 Task: Open Card Card0000000179 in Board Board0000000045 in Workspace WS0000000015 in Trello. Add Member Email0000000059 to Card Card0000000179 in Board Board0000000045 in Workspace WS0000000015 in Trello. Add Orange Label titled Label0000000179 to Card Card0000000179 in Board Board0000000045 in Workspace WS0000000015 in Trello. Add Checklist CL0000000179 to Card Card0000000179 in Board Board0000000045 in Workspace WS0000000015 in Trello. Add Dates with Start Date as Oct 01 2023 and Due Date as Oct 31 2023 to Card Card0000000179 in Board Board0000000045 in Workspace WS0000000015 in Trello
Action: Mouse moved to (331, 377)
Screenshot: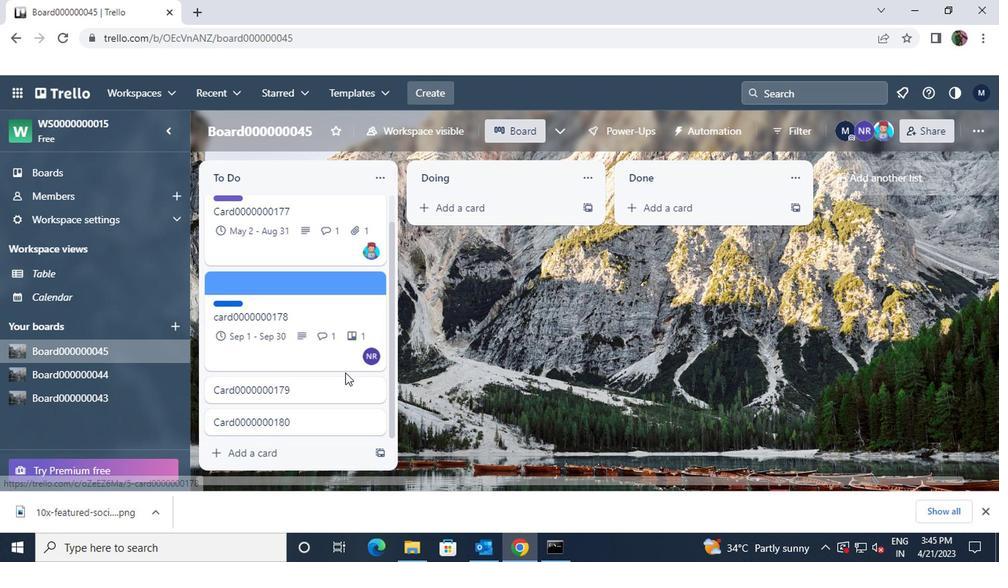 
Action: Mouse pressed left at (331, 377)
Screenshot: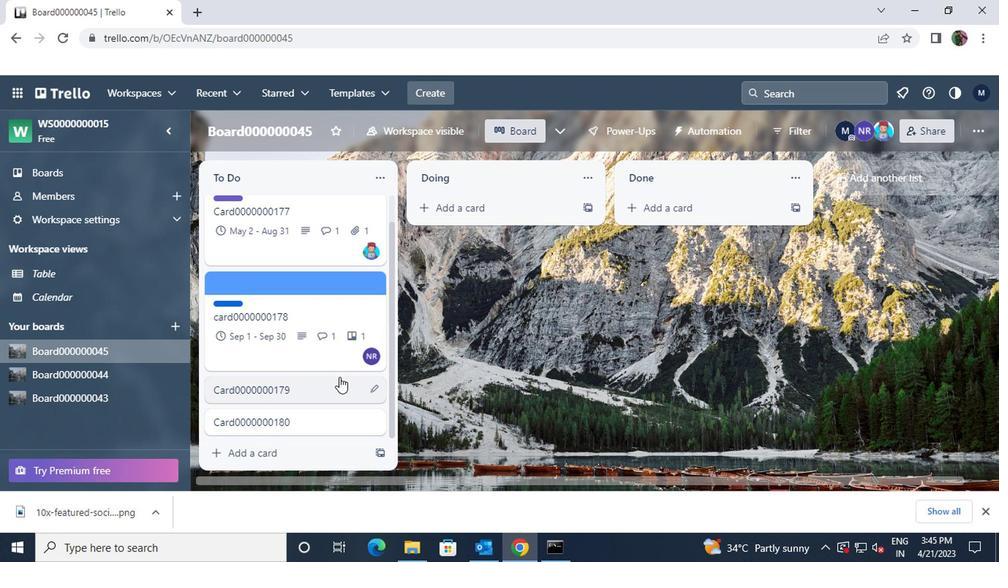 
Action: Mouse moved to (681, 211)
Screenshot: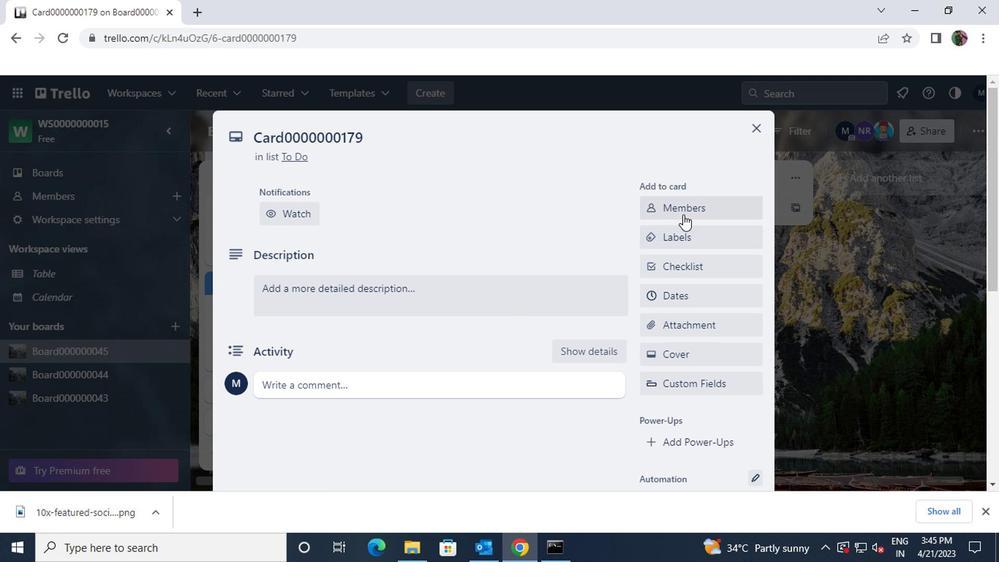 
Action: Mouse pressed left at (681, 211)
Screenshot: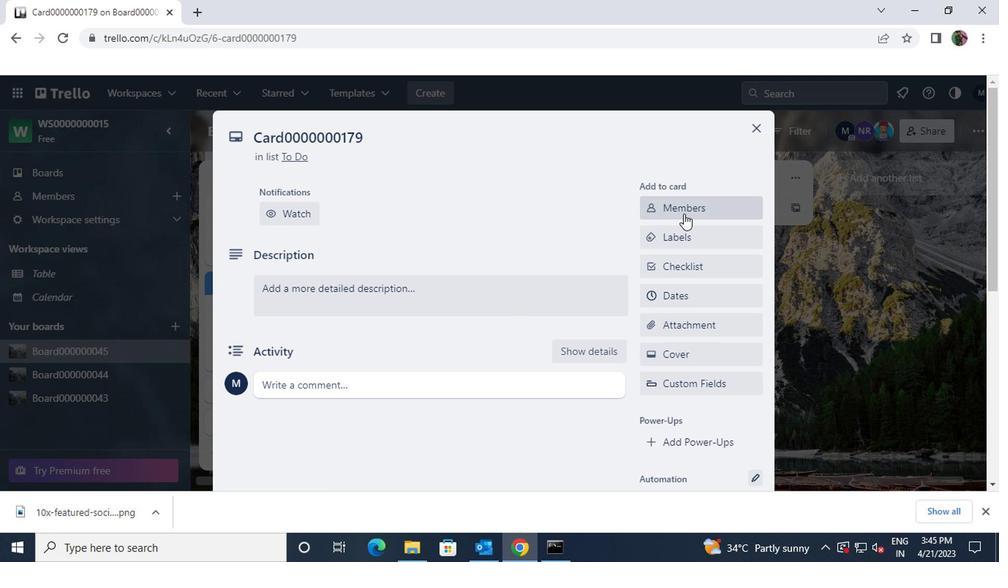 
Action: Key pressed ayush98111<Key.shift>@GMAIL.COM
Screenshot: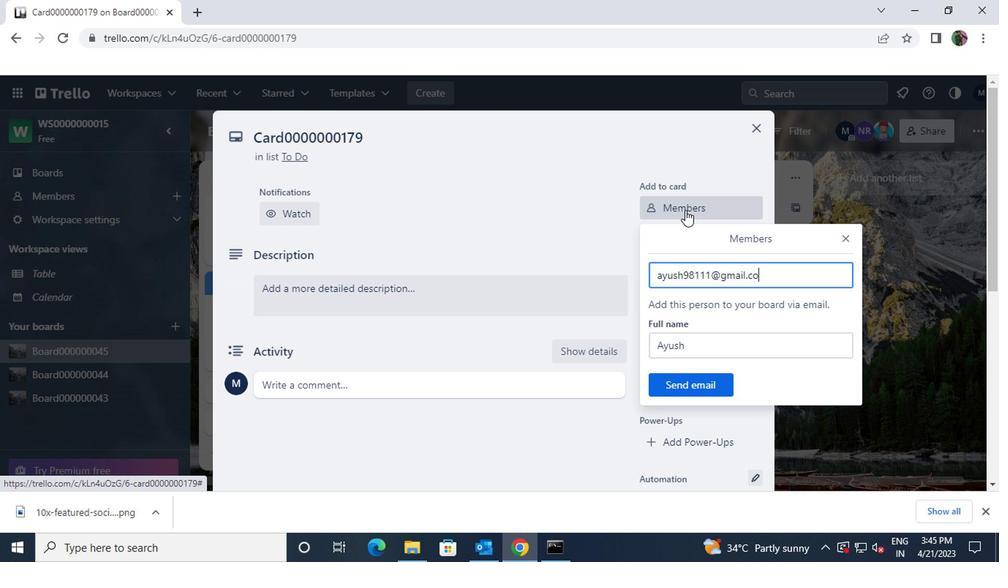 
Action: Mouse moved to (678, 387)
Screenshot: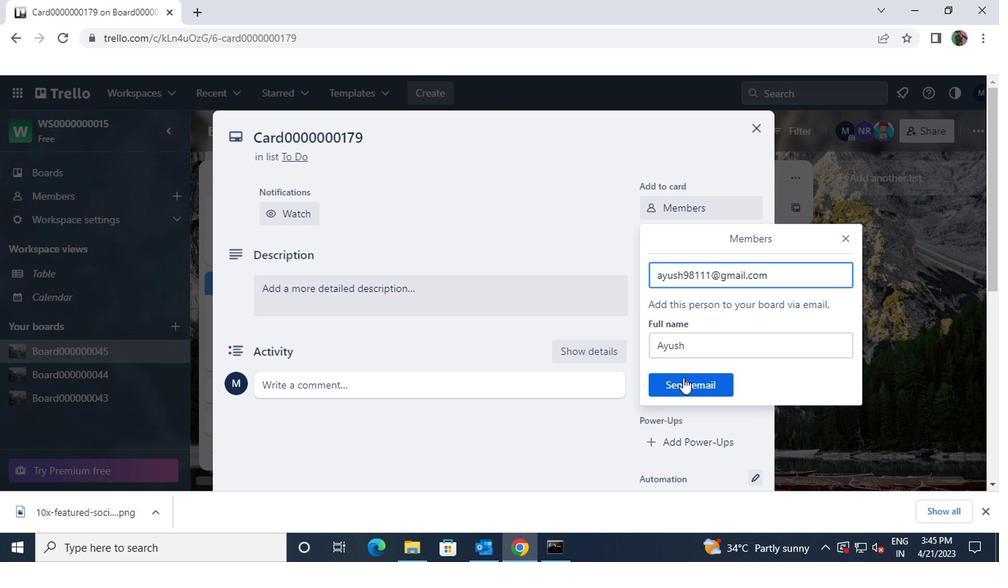 
Action: Mouse pressed left at (678, 387)
Screenshot: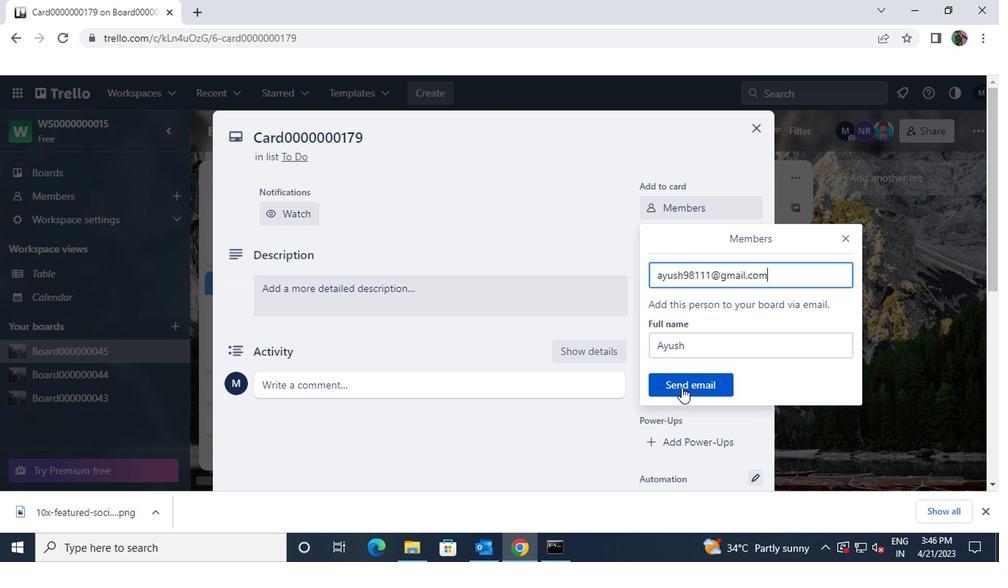 
Action: Mouse moved to (687, 239)
Screenshot: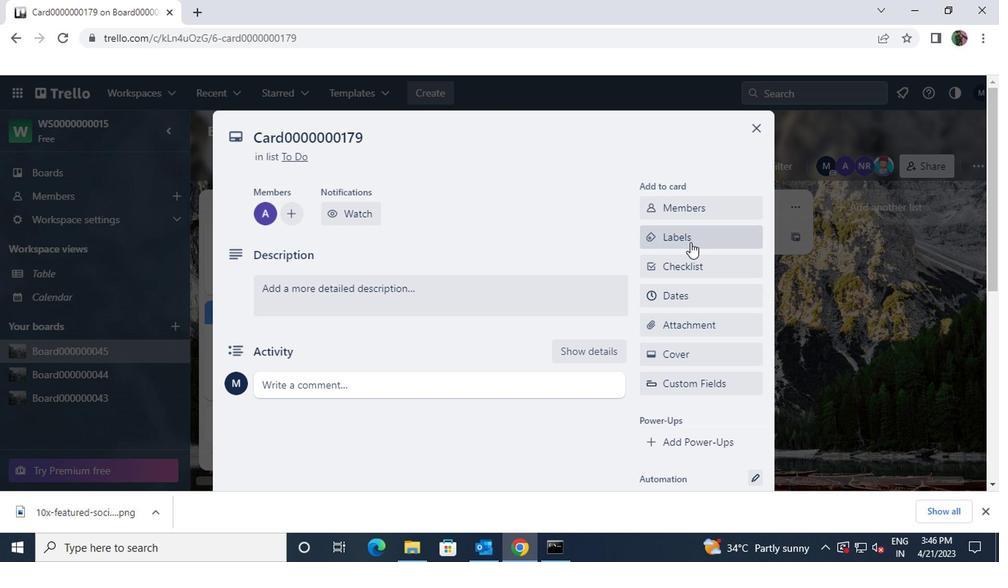 
Action: Mouse pressed left at (687, 239)
Screenshot: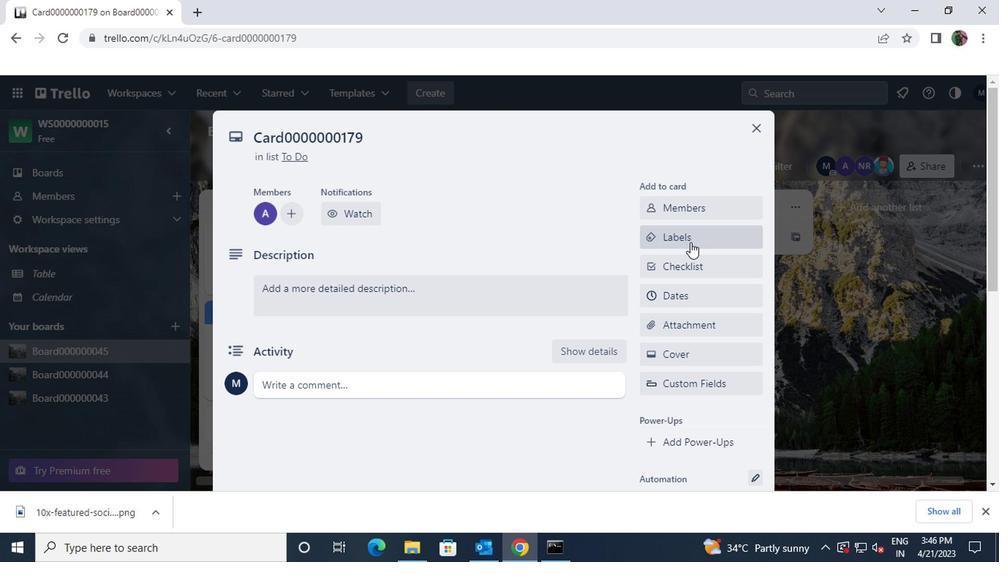 
Action: Mouse moved to (722, 441)
Screenshot: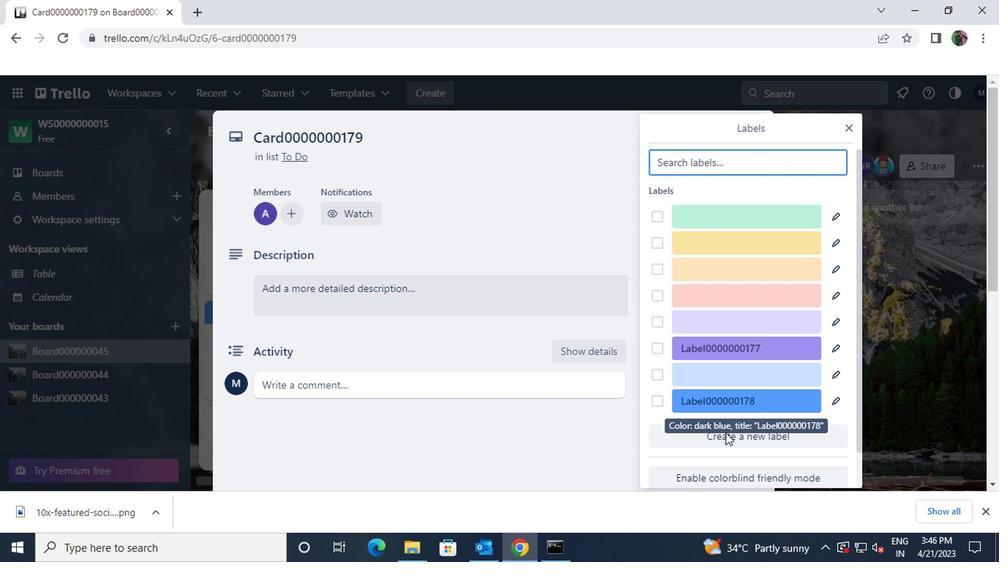 
Action: Mouse pressed left at (722, 441)
Screenshot: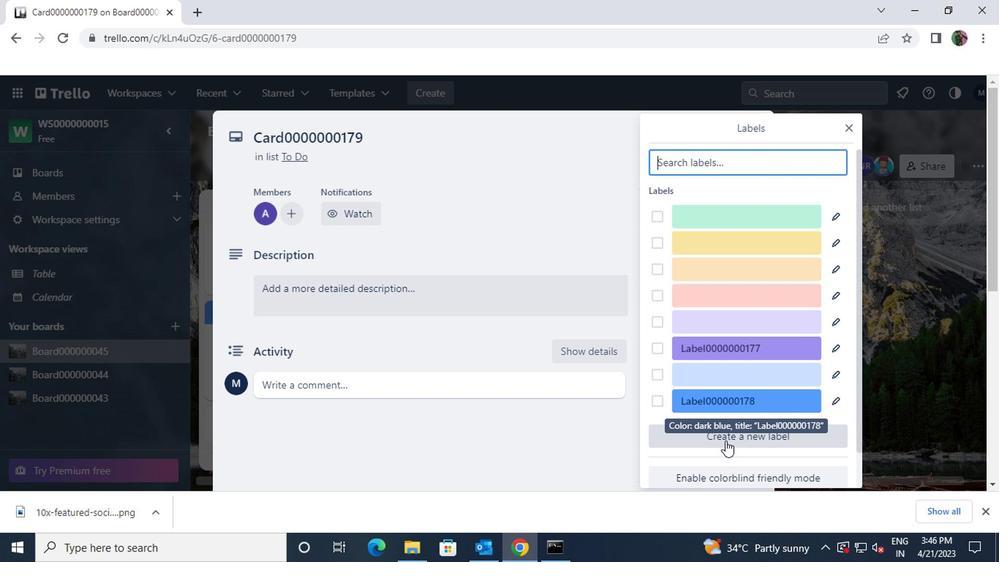 
Action: Mouse moved to (699, 268)
Screenshot: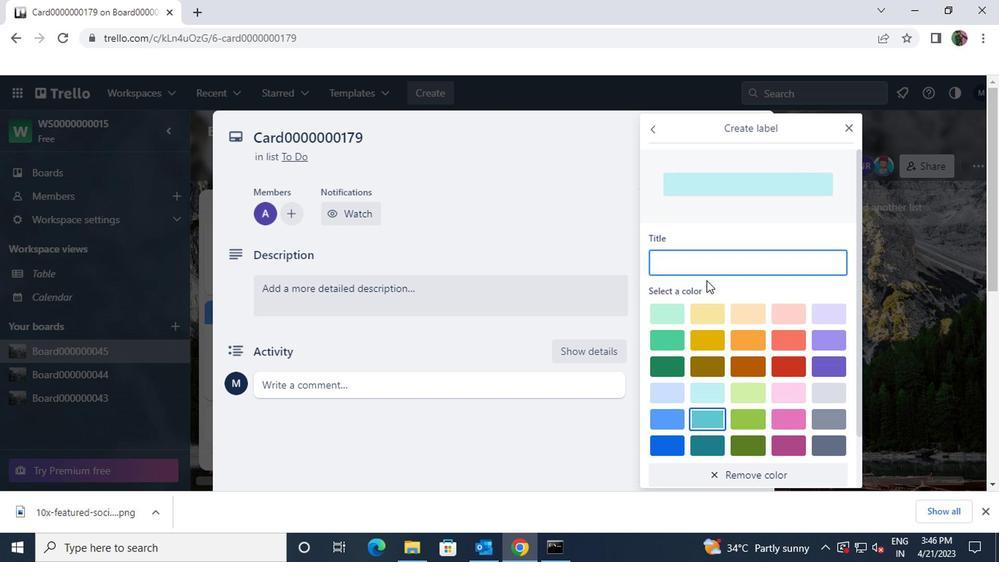 
Action: Mouse pressed left at (699, 268)
Screenshot: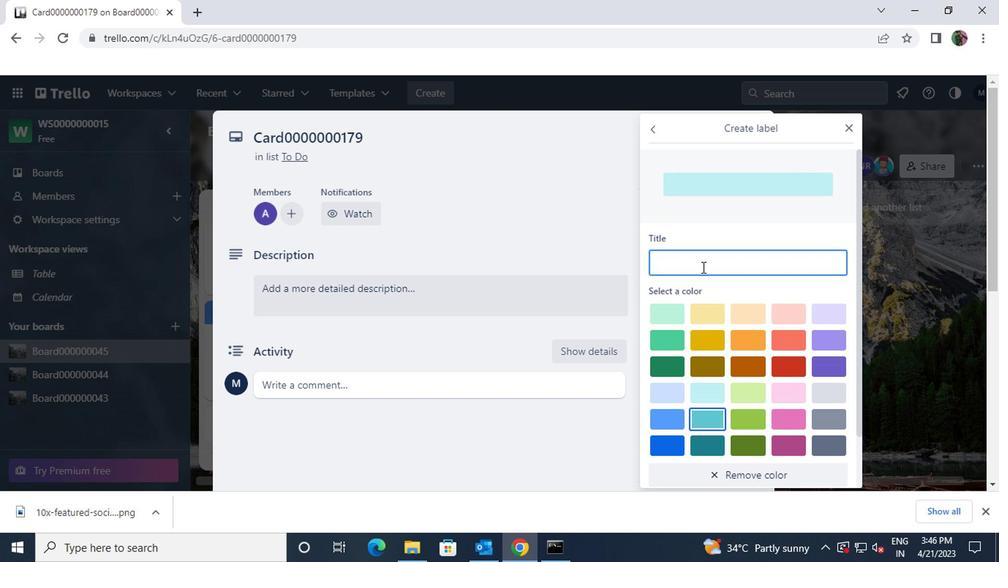 
Action: Key pressed <Key.shift>LABEL0000000179
Screenshot: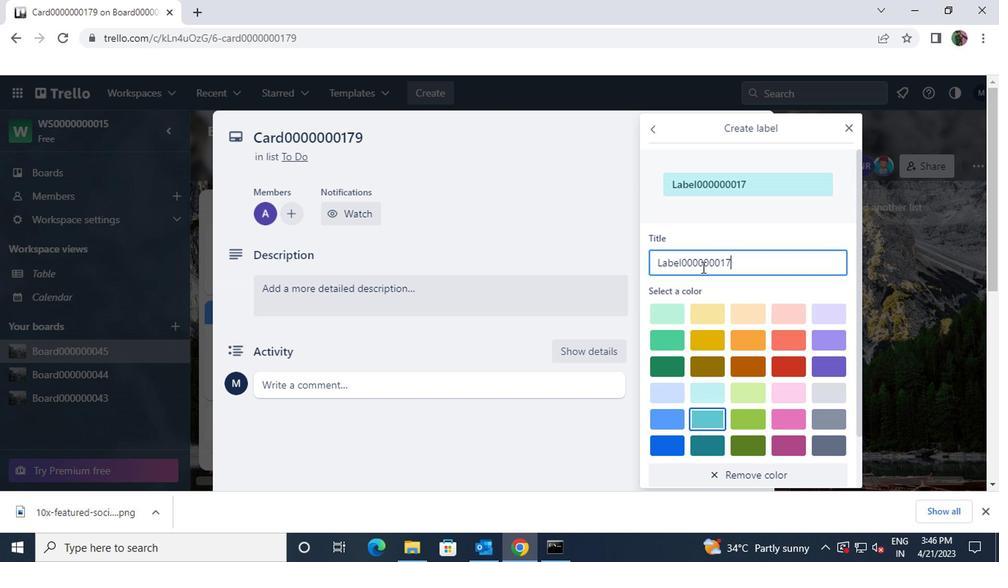 
Action: Mouse moved to (753, 337)
Screenshot: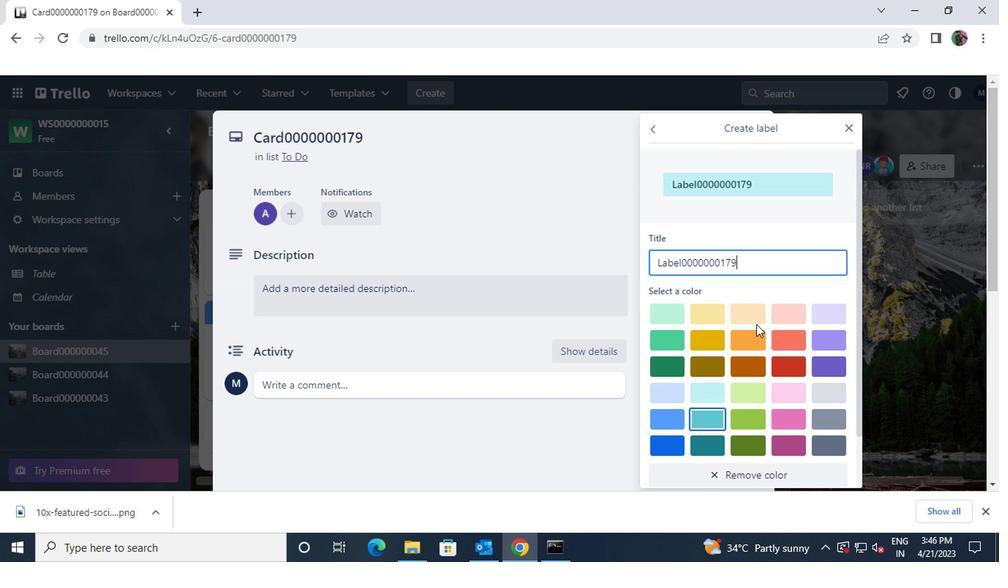 
Action: Mouse pressed left at (753, 337)
Screenshot: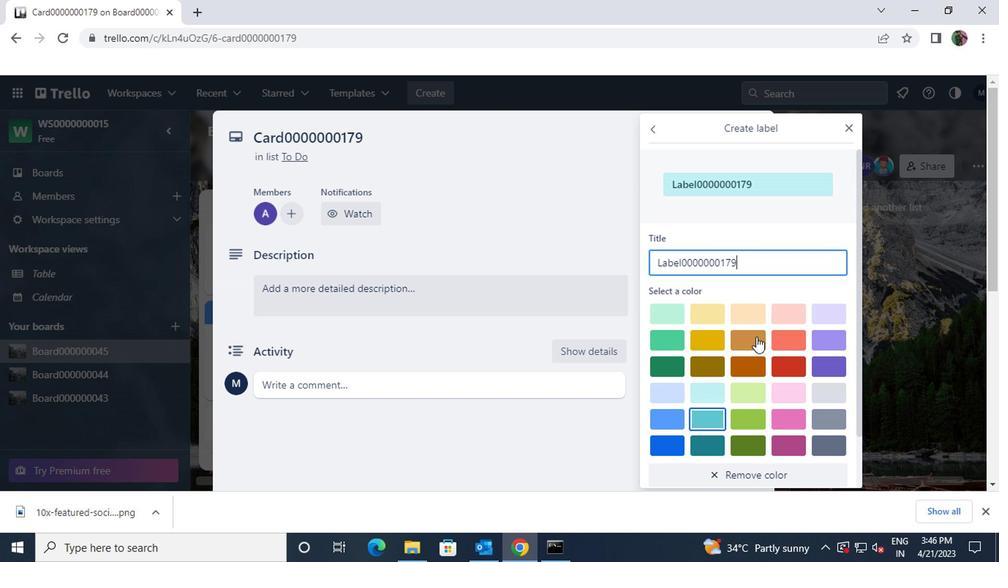 
Action: Mouse scrolled (753, 336) with delta (0, -1)
Screenshot: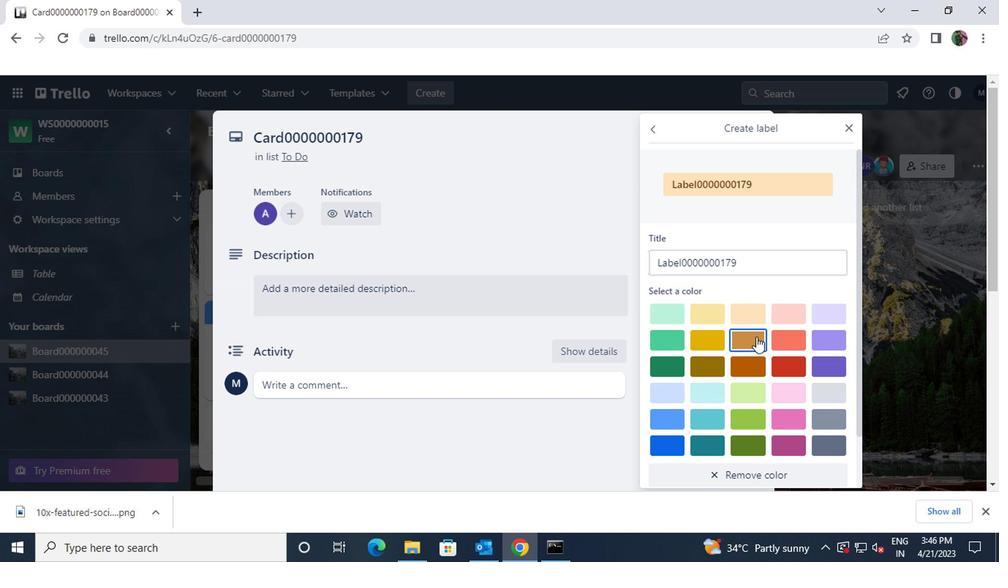 
Action: Mouse scrolled (753, 336) with delta (0, -1)
Screenshot: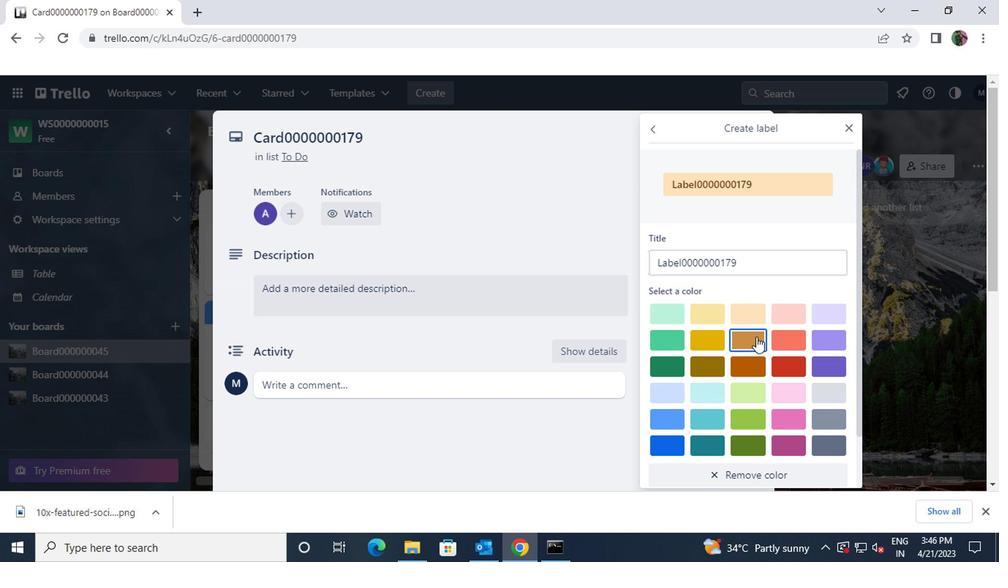 
Action: Mouse moved to (671, 461)
Screenshot: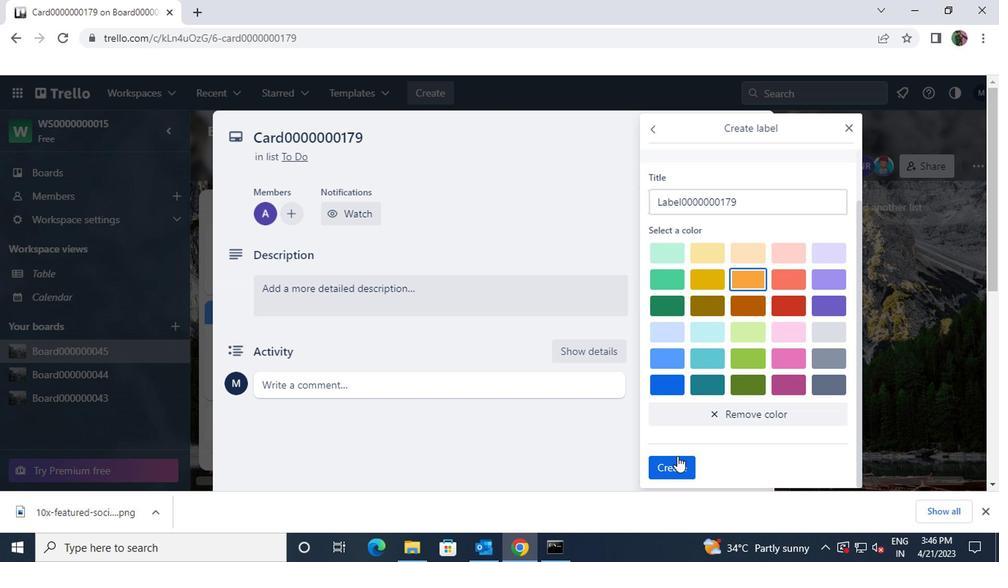 
Action: Mouse pressed left at (671, 461)
Screenshot: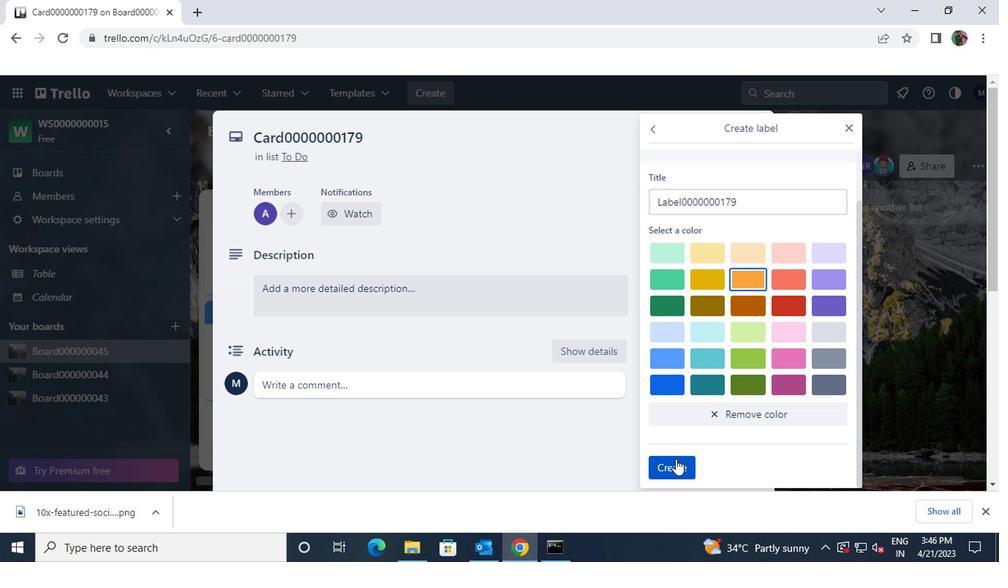 
Action: Mouse moved to (674, 455)
Screenshot: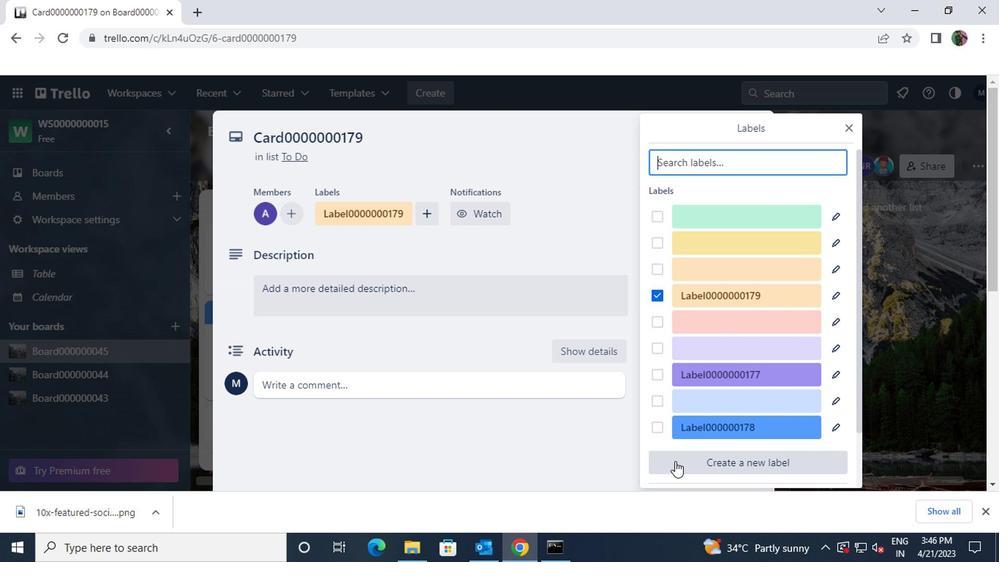 
Action: Mouse scrolled (674, 456) with delta (0, 0)
Screenshot: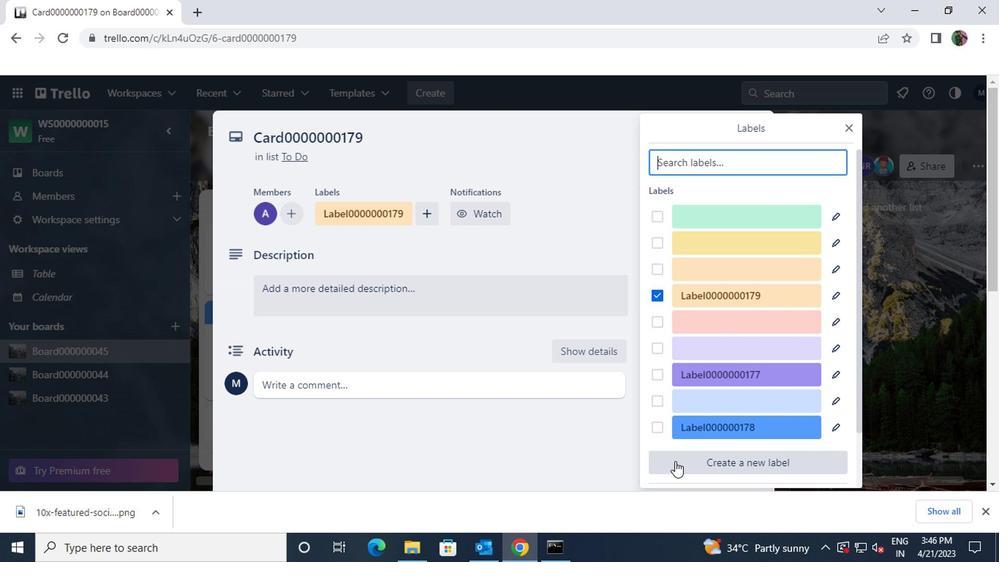 
Action: Mouse scrolled (674, 456) with delta (0, 0)
Screenshot: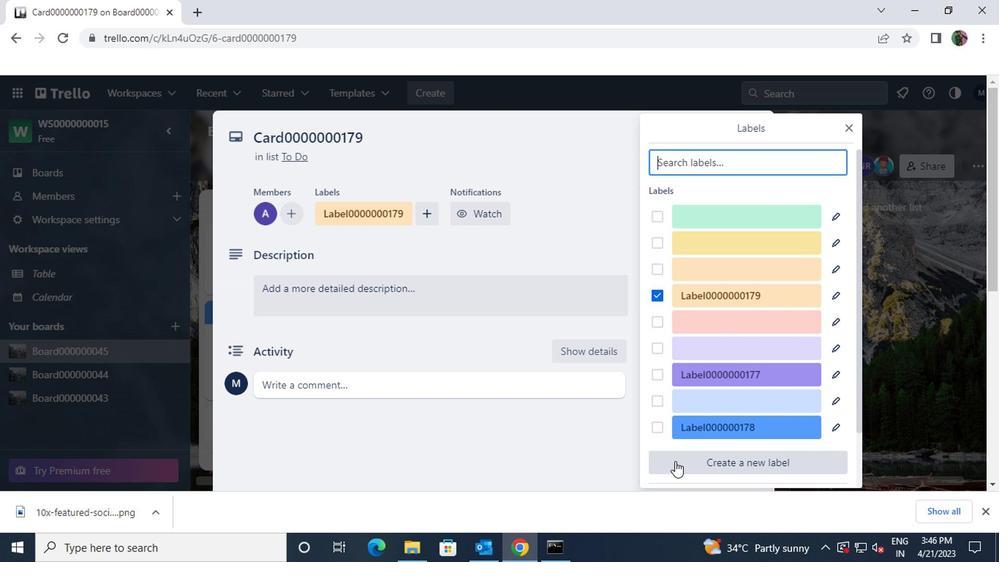 
Action: Mouse scrolled (674, 456) with delta (0, 0)
Screenshot: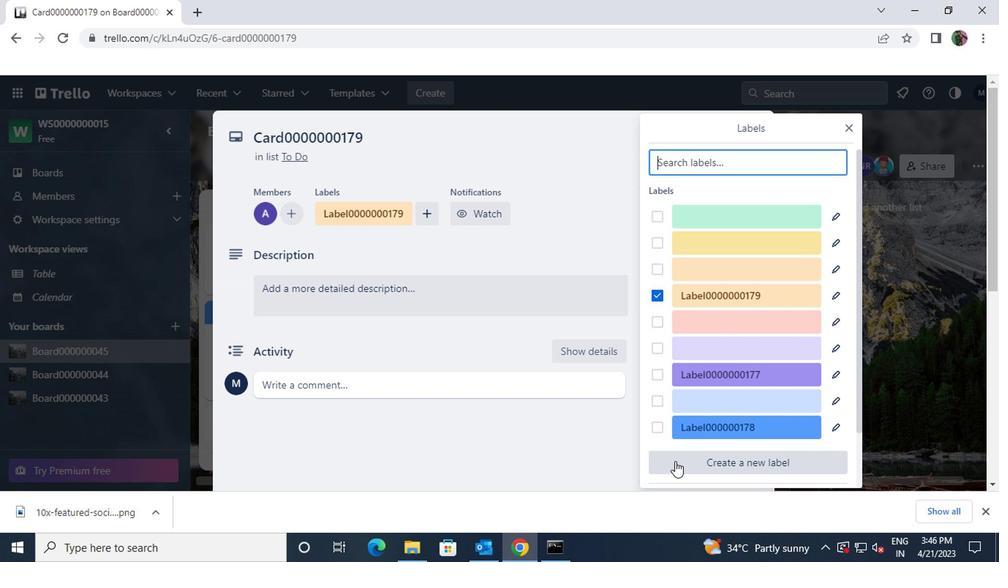 
Action: Mouse moved to (852, 132)
Screenshot: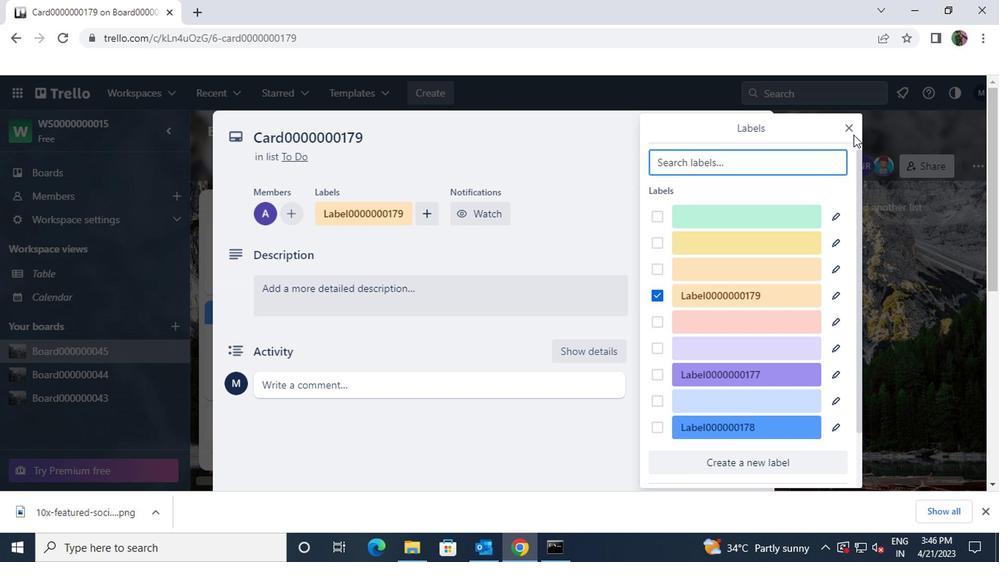 
Action: Mouse pressed left at (852, 132)
Screenshot: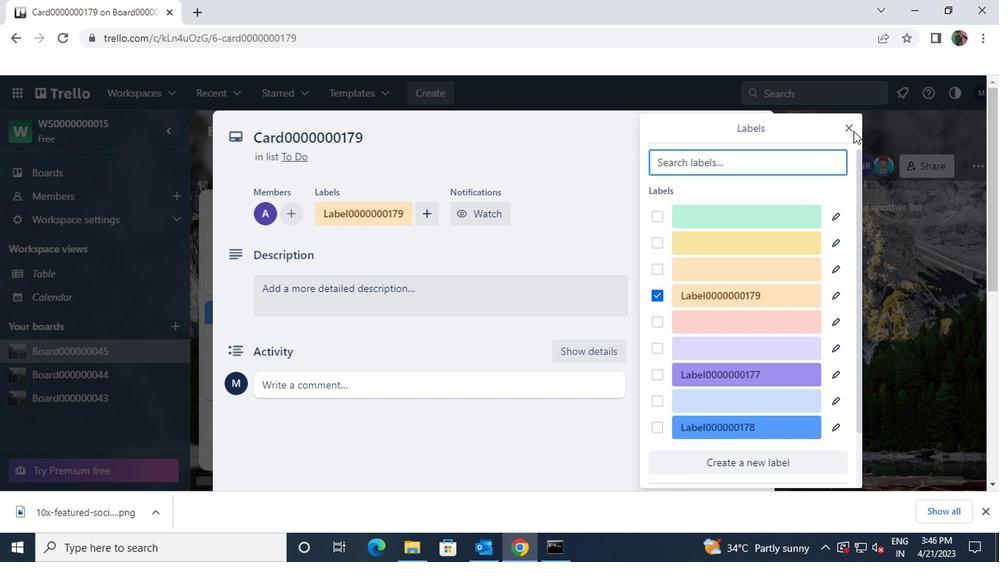 
Action: Mouse moved to (847, 129)
Screenshot: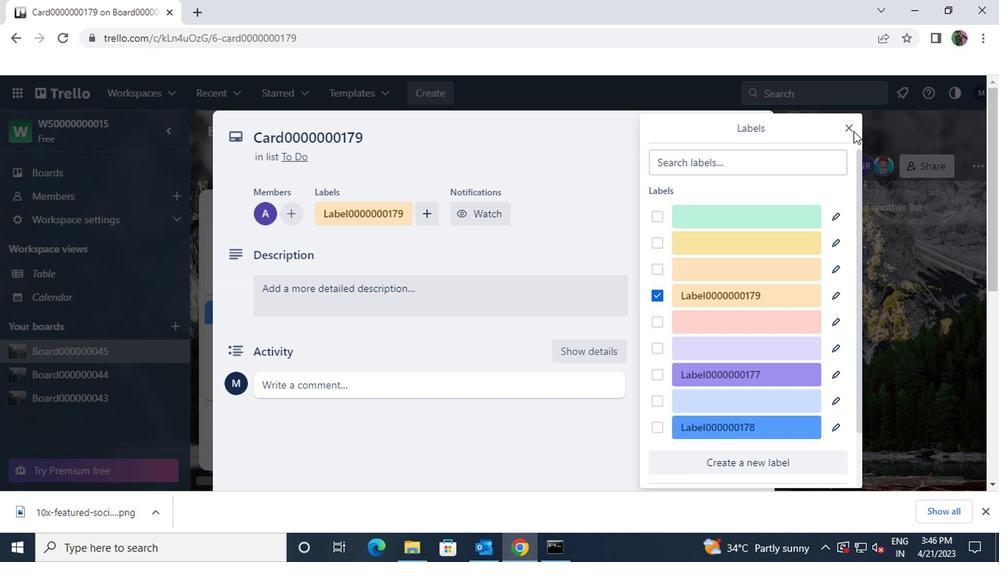 
Action: Mouse pressed left at (847, 129)
Screenshot: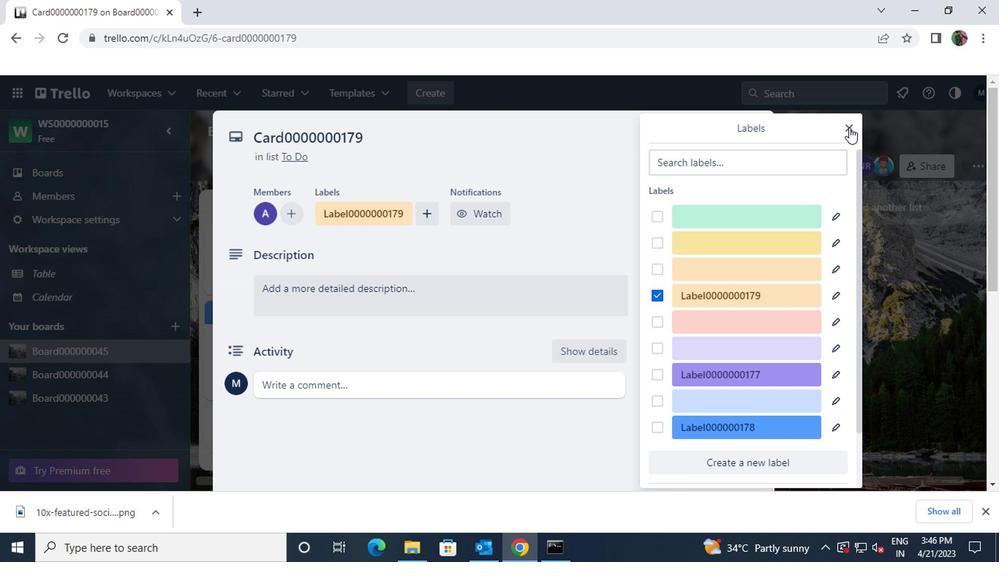 
Action: Mouse moved to (721, 263)
Screenshot: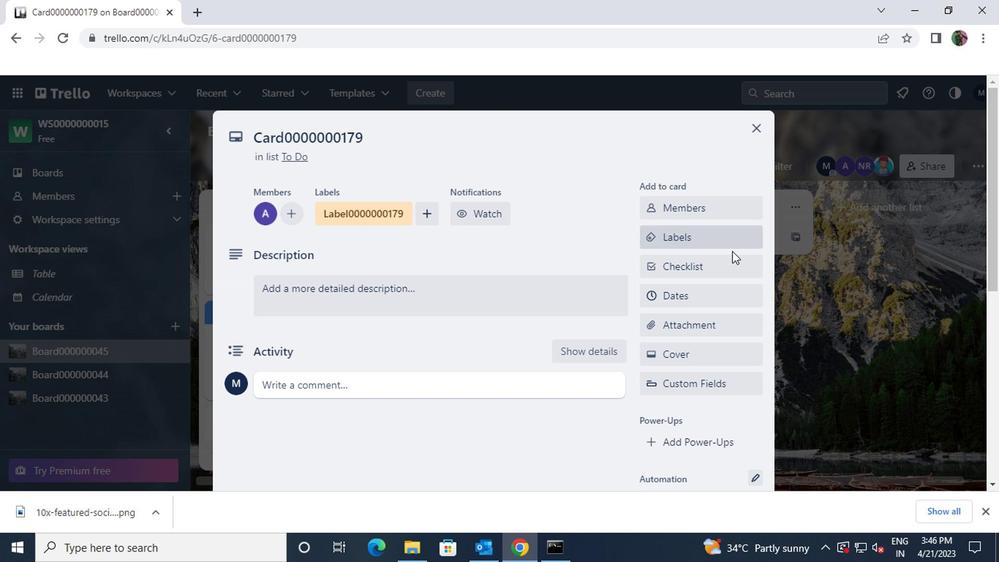 
Action: Mouse pressed left at (721, 263)
Screenshot: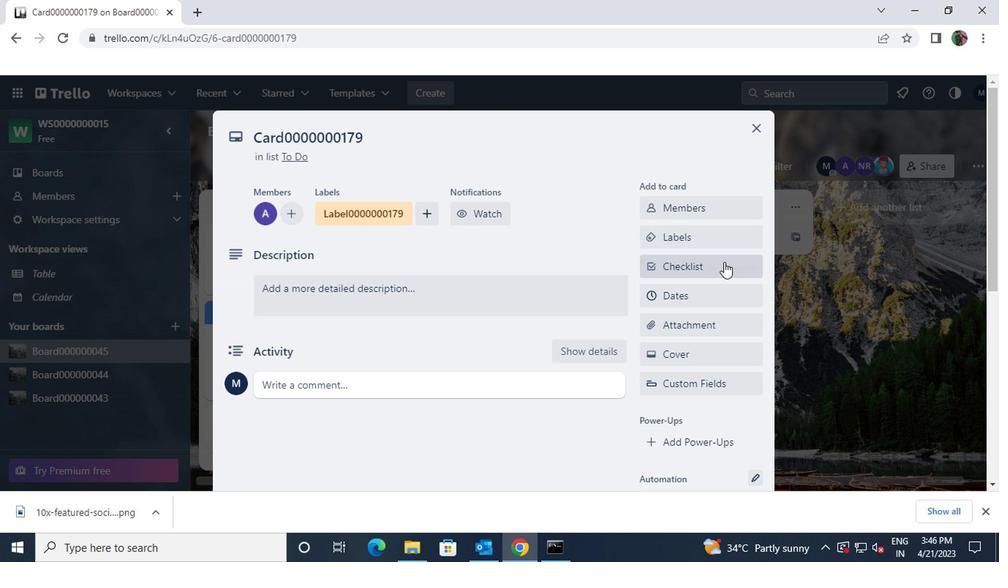 
Action: Key pressed <Key.shift>CL0000000179
Screenshot: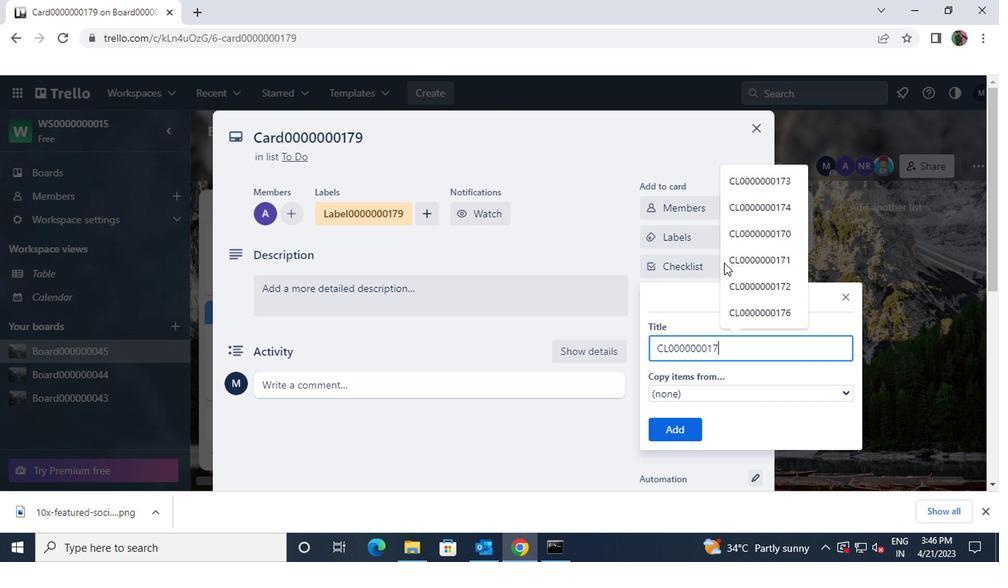 
Action: Mouse moved to (675, 428)
Screenshot: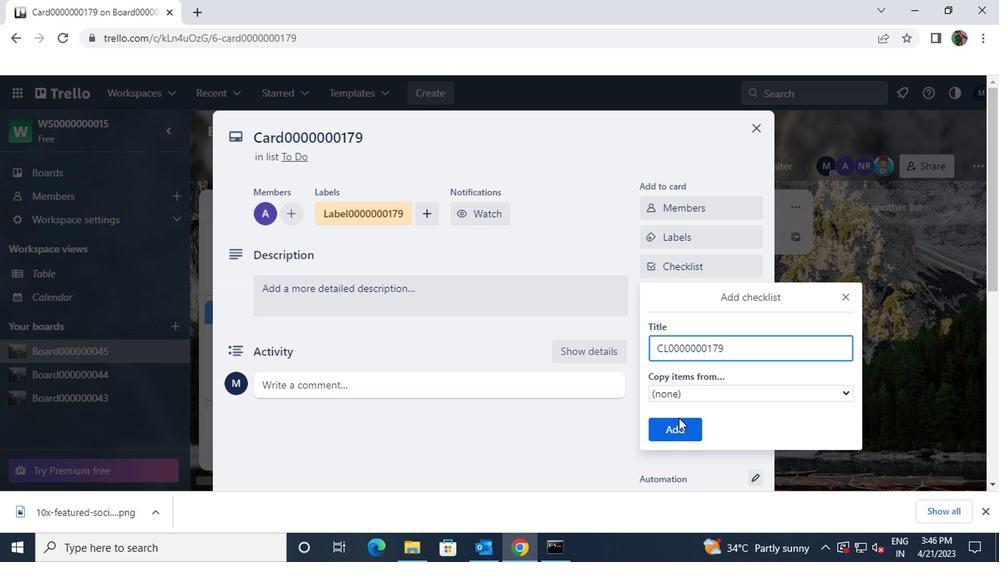 
Action: Mouse pressed left at (675, 428)
Screenshot: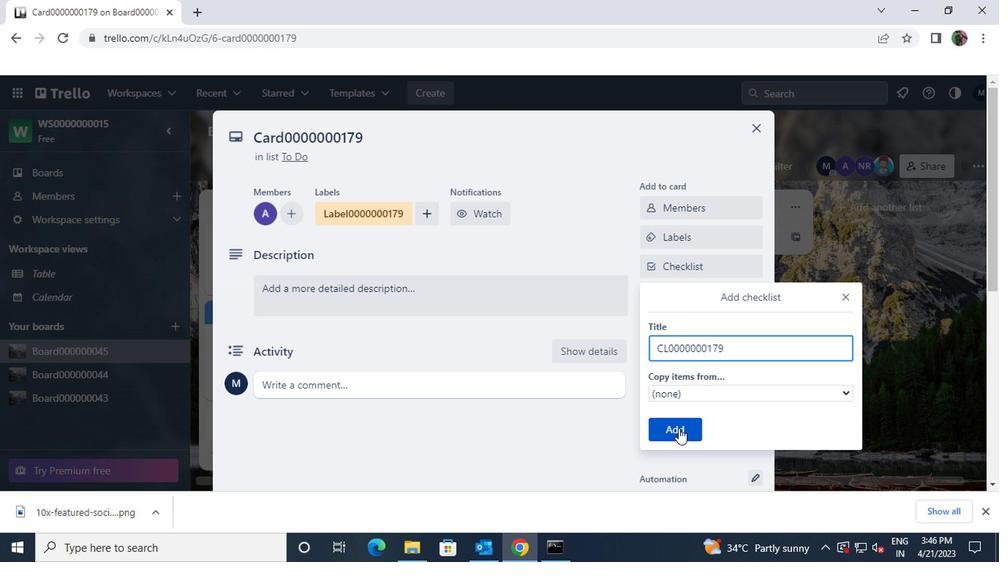 
Action: Mouse moved to (681, 296)
Screenshot: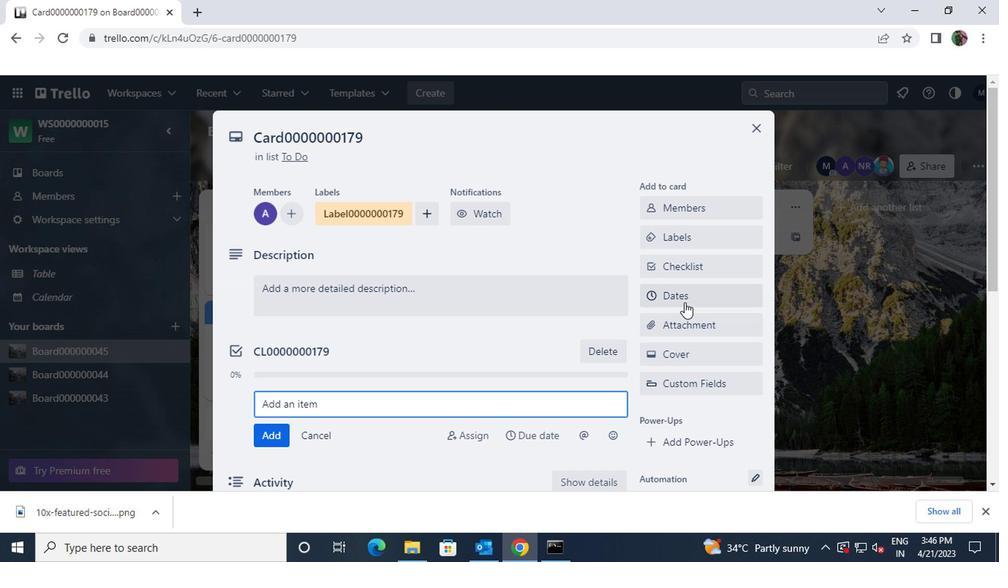 
Action: Mouse pressed left at (681, 296)
Screenshot: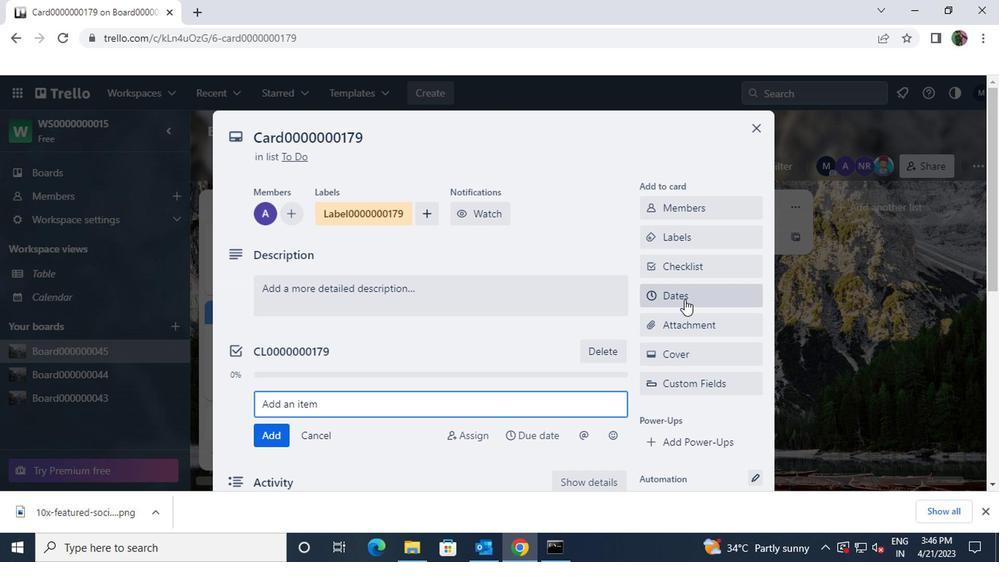 
Action: Mouse moved to (653, 390)
Screenshot: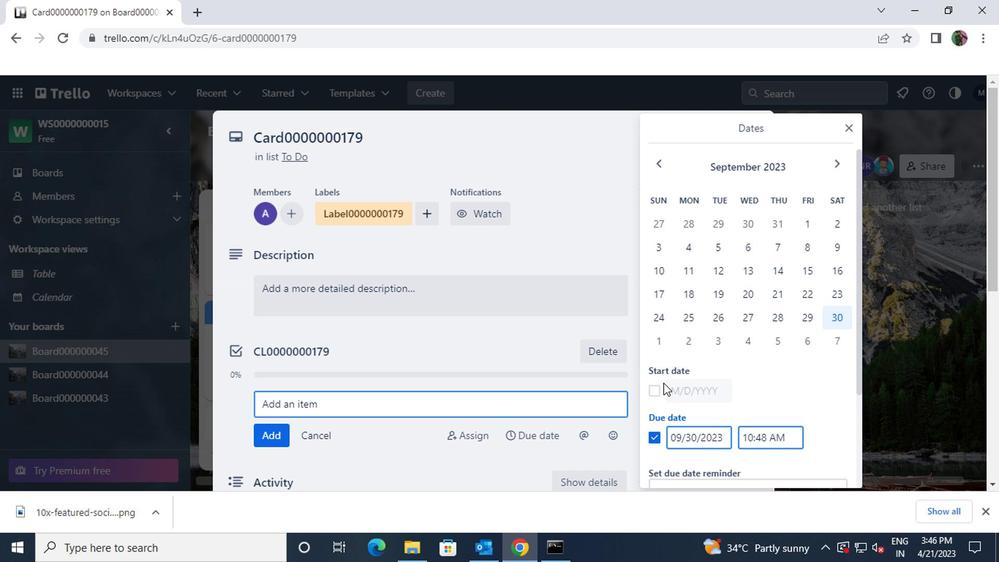 
Action: Mouse pressed left at (653, 390)
Screenshot: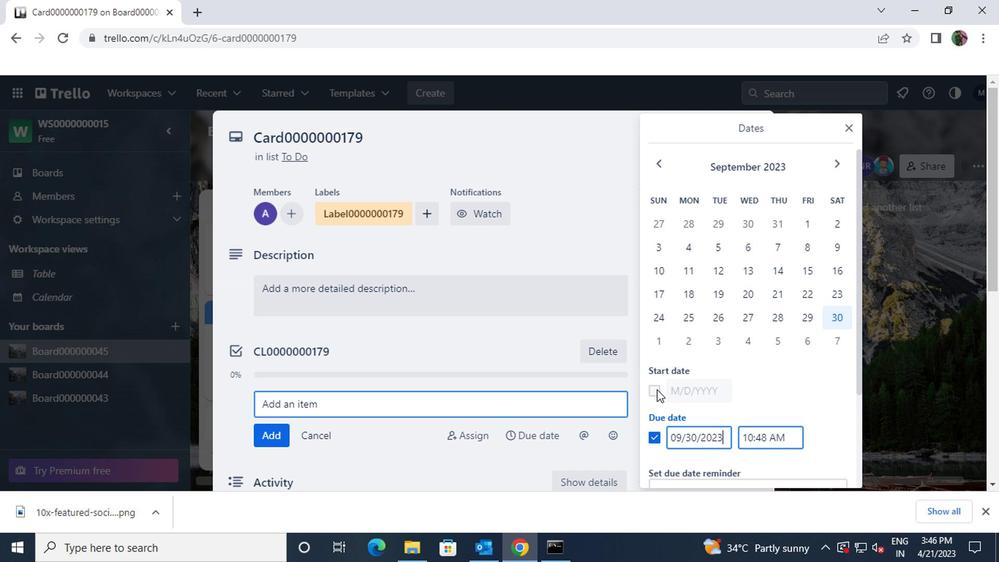 
Action: Mouse moved to (833, 167)
Screenshot: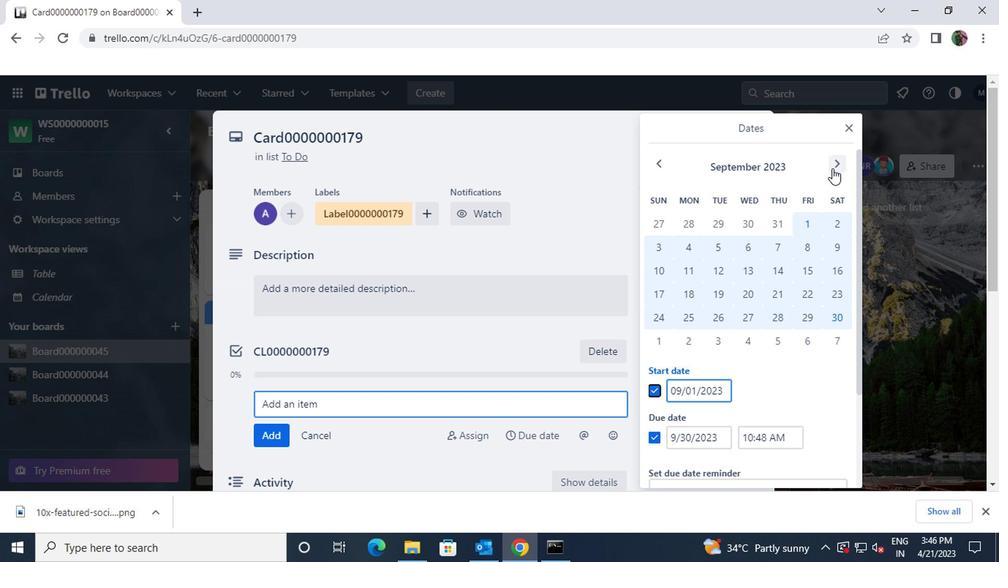 
Action: Mouse pressed left at (833, 167)
Screenshot: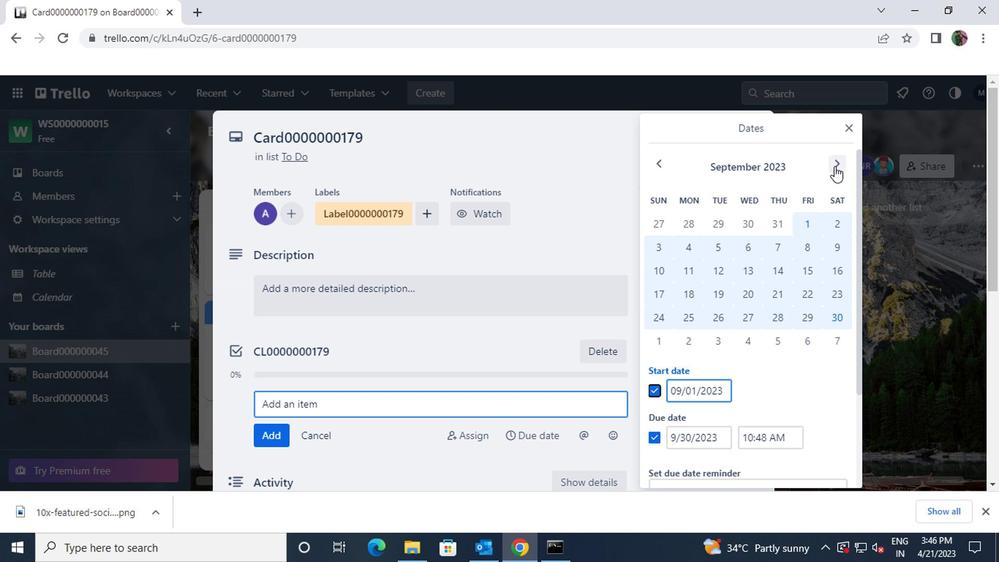 
Action: Mouse moved to (662, 221)
Screenshot: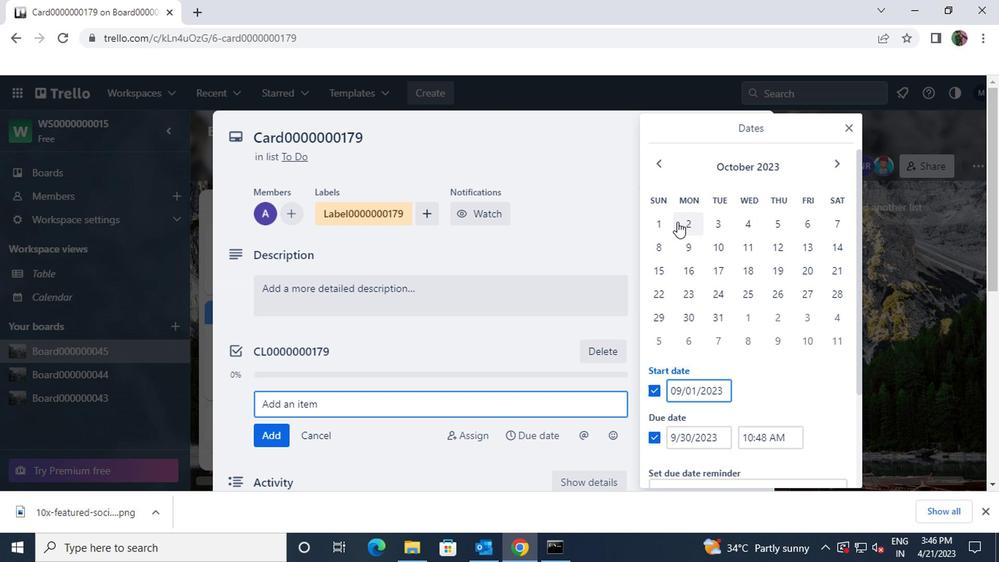
Action: Mouse pressed left at (662, 221)
Screenshot: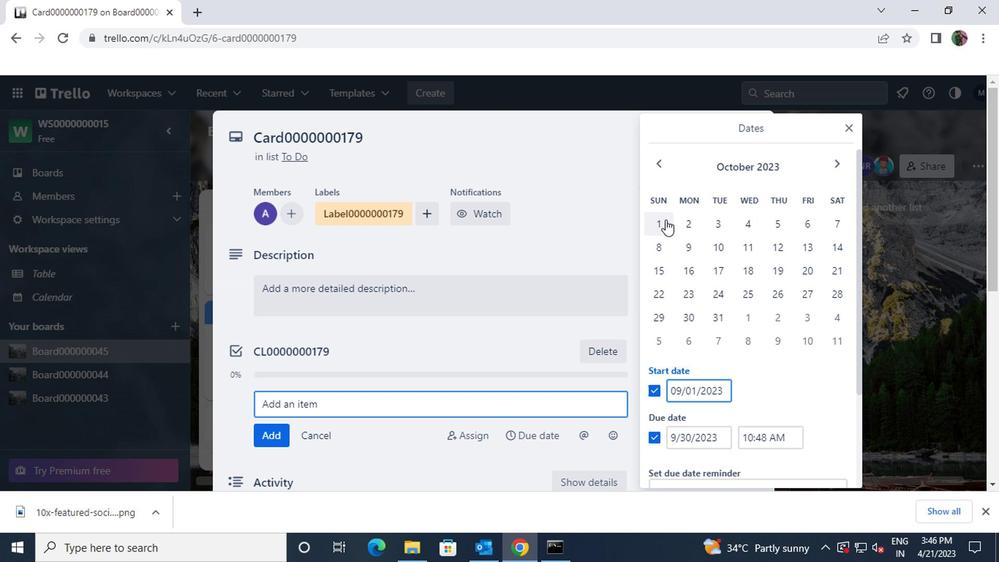 
Action: Mouse moved to (707, 312)
Screenshot: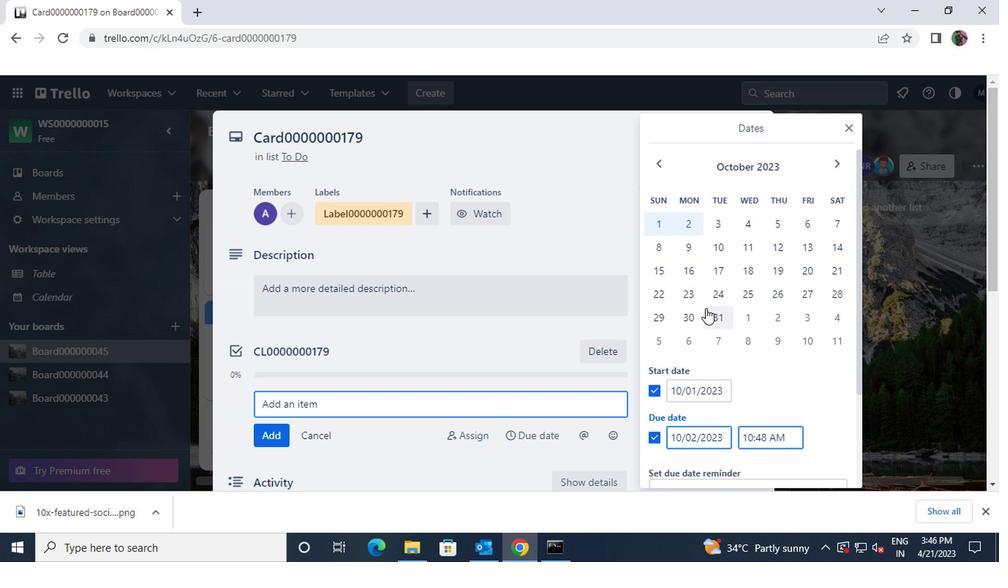 
Action: Mouse pressed left at (707, 312)
Screenshot: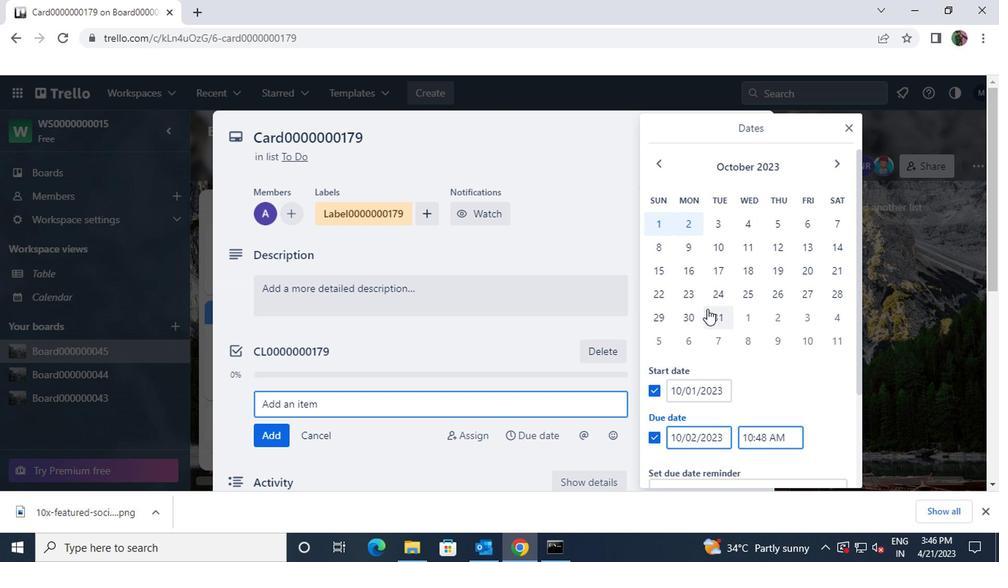 
Action: Mouse scrolled (707, 312) with delta (0, 0)
Screenshot: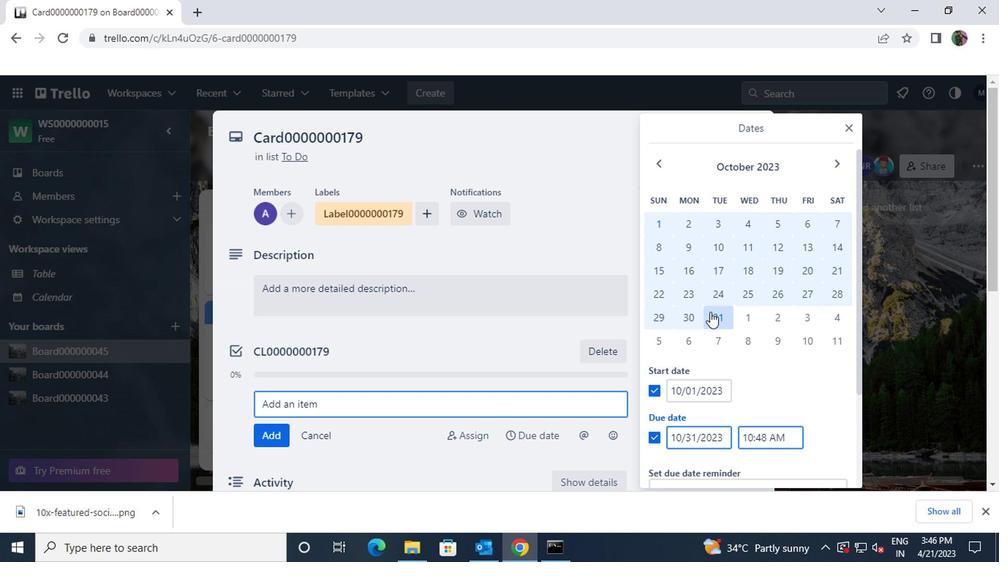 
Action: Mouse scrolled (707, 312) with delta (0, 0)
Screenshot: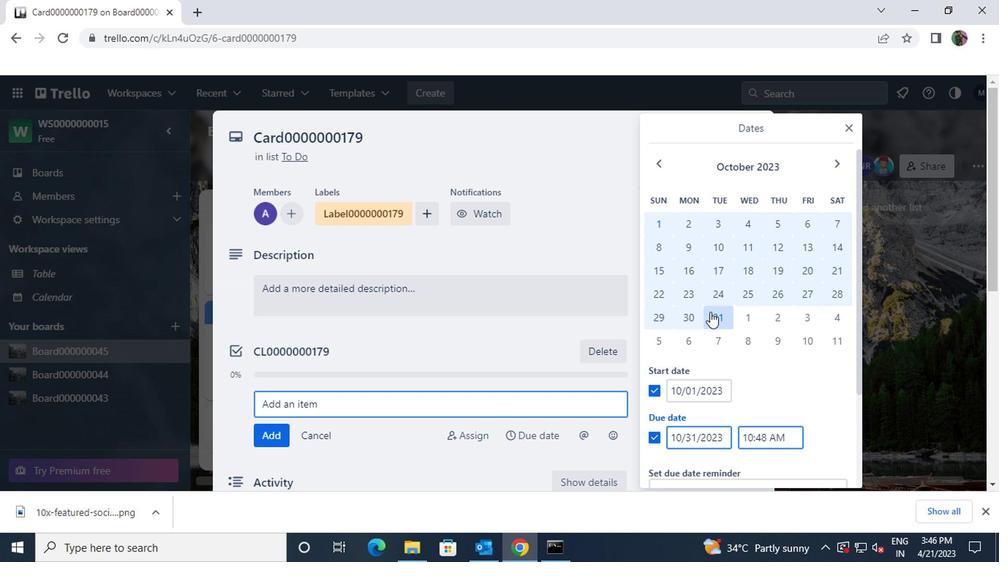 
Action: Mouse moved to (713, 439)
Screenshot: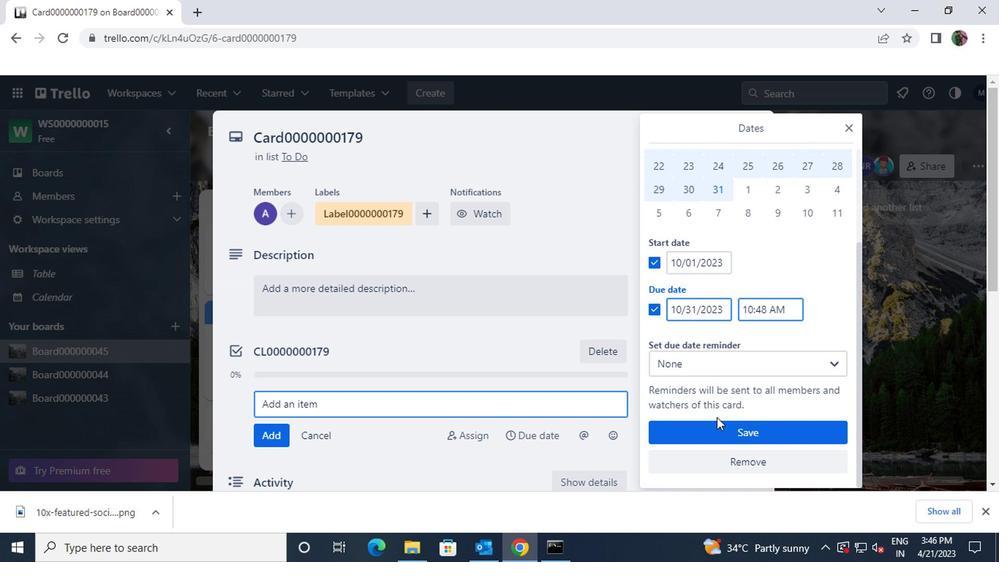 
Action: Mouse pressed left at (713, 439)
Screenshot: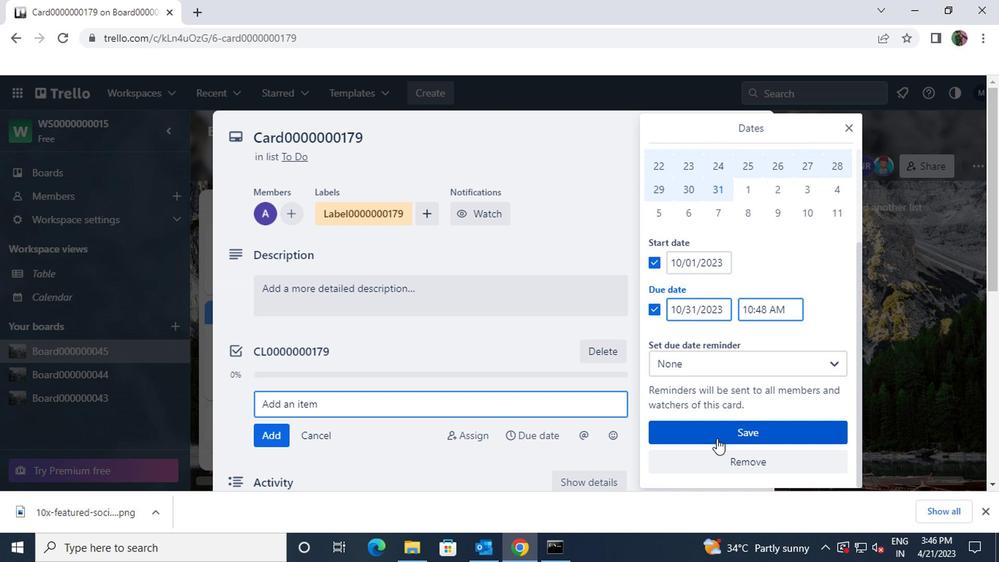 
